 Task: Use the formula "LOG" in spreadsheet "Project portfolio".
Action: Mouse moved to (144, 81)
Screenshot: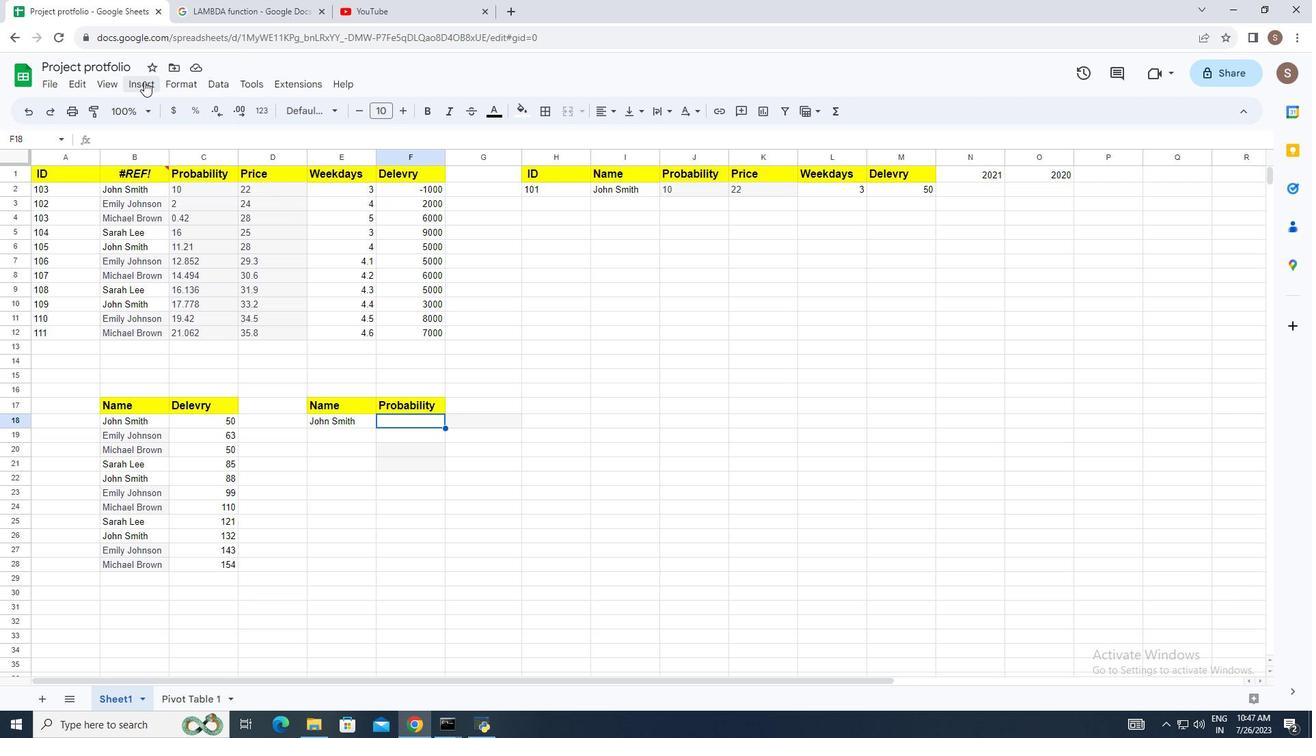 
Action: Mouse pressed left at (144, 81)
Screenshot: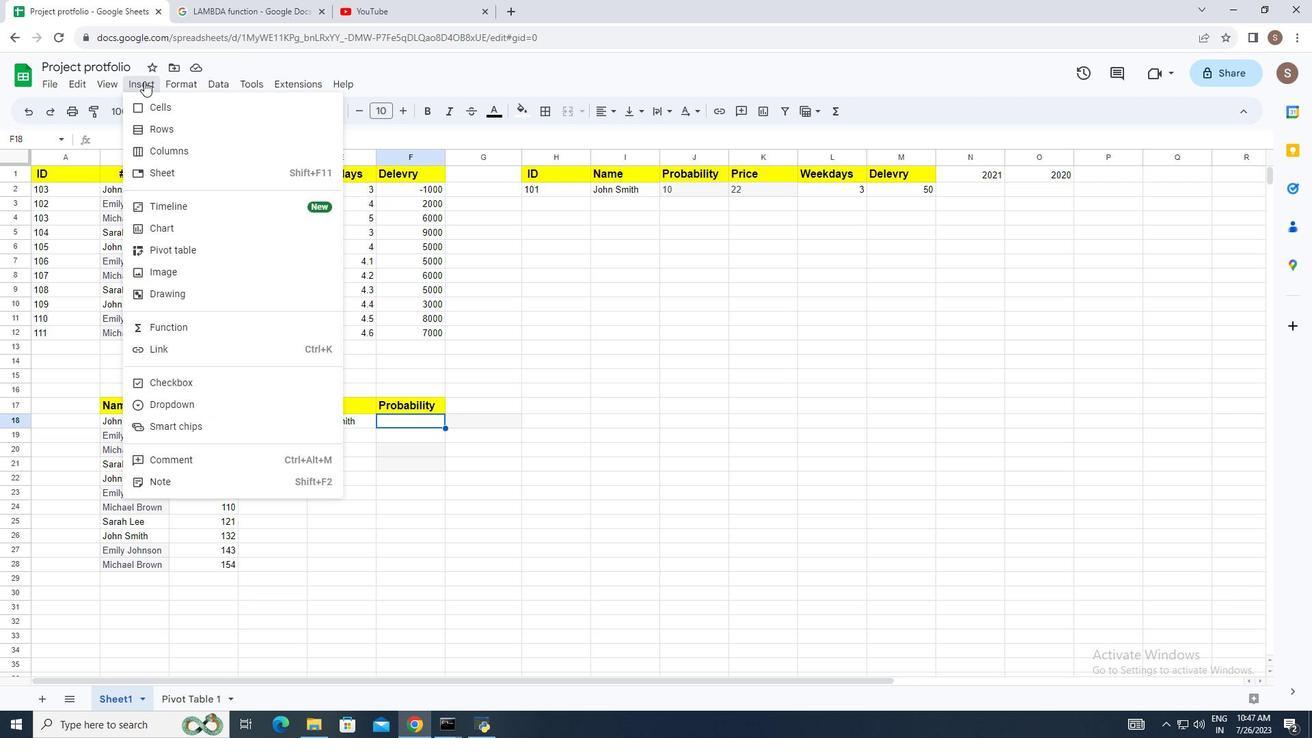 
Action: Mouse moved to (250, 323)
Screenshot: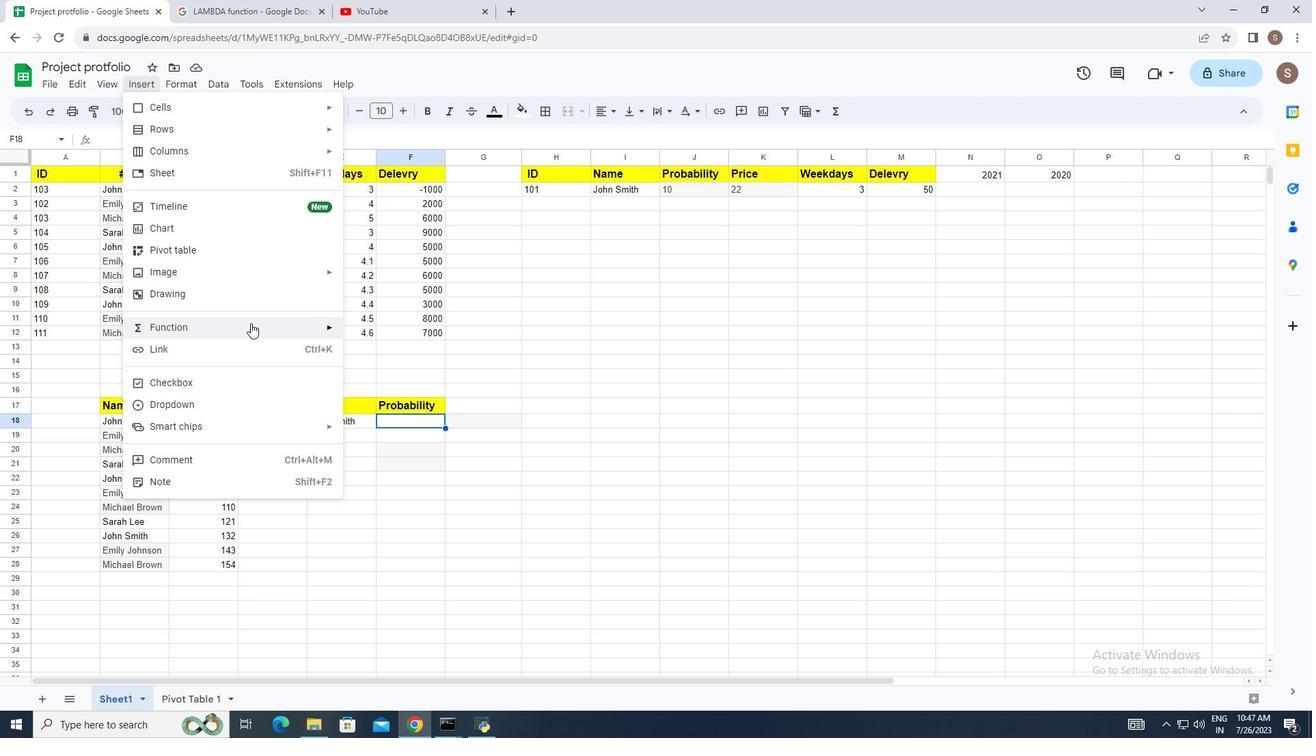 
Action: Mouse pressed left at (250, 323)
Screenshot: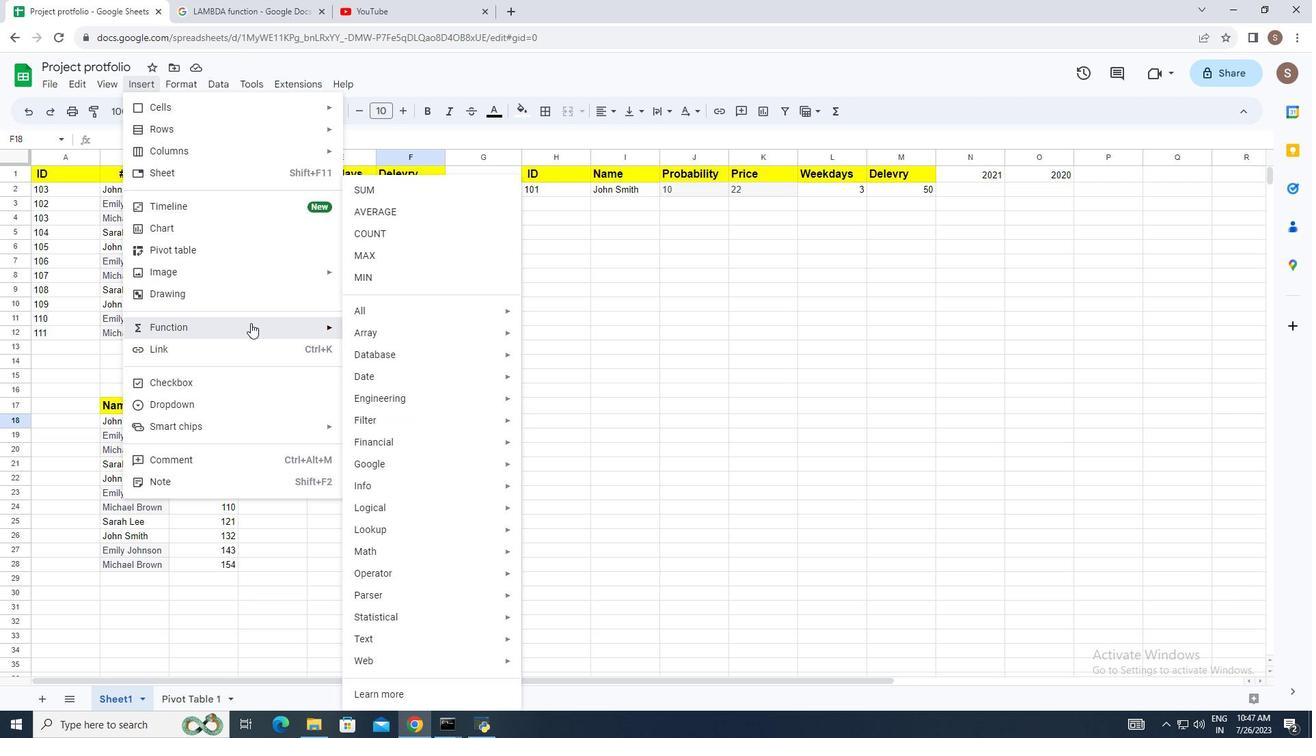 
Action: Mouse moved to (376, 306)
Screenshot: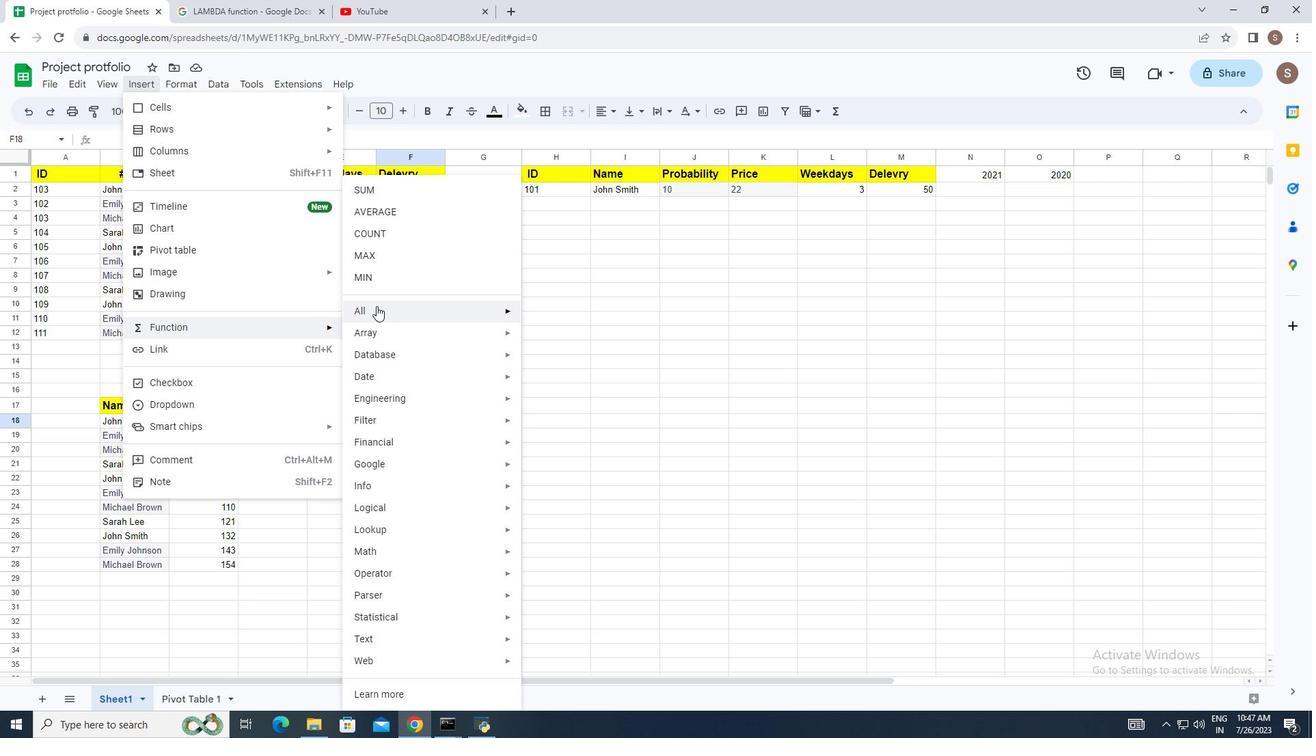 
Action: Mouse pressed left at (376, 306)
Screenshot: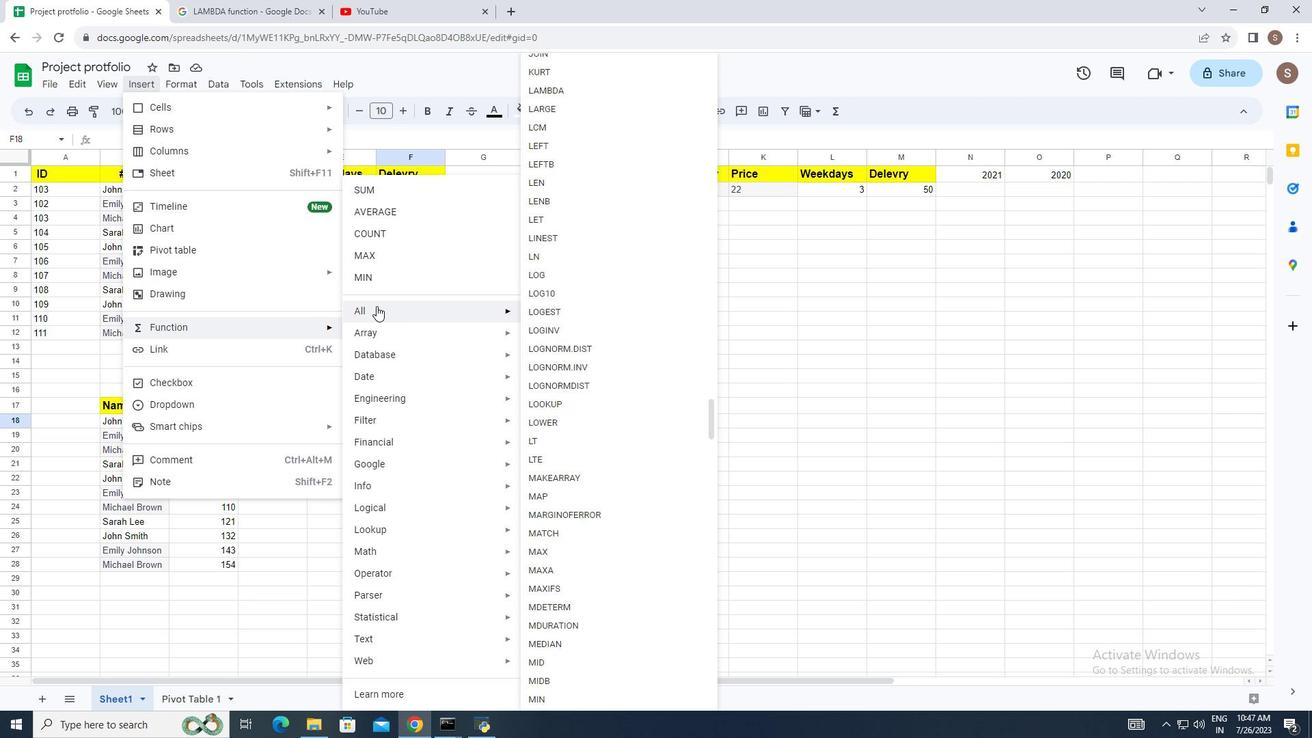 
Action: Mouse moved to (570, 278)
Screenshot: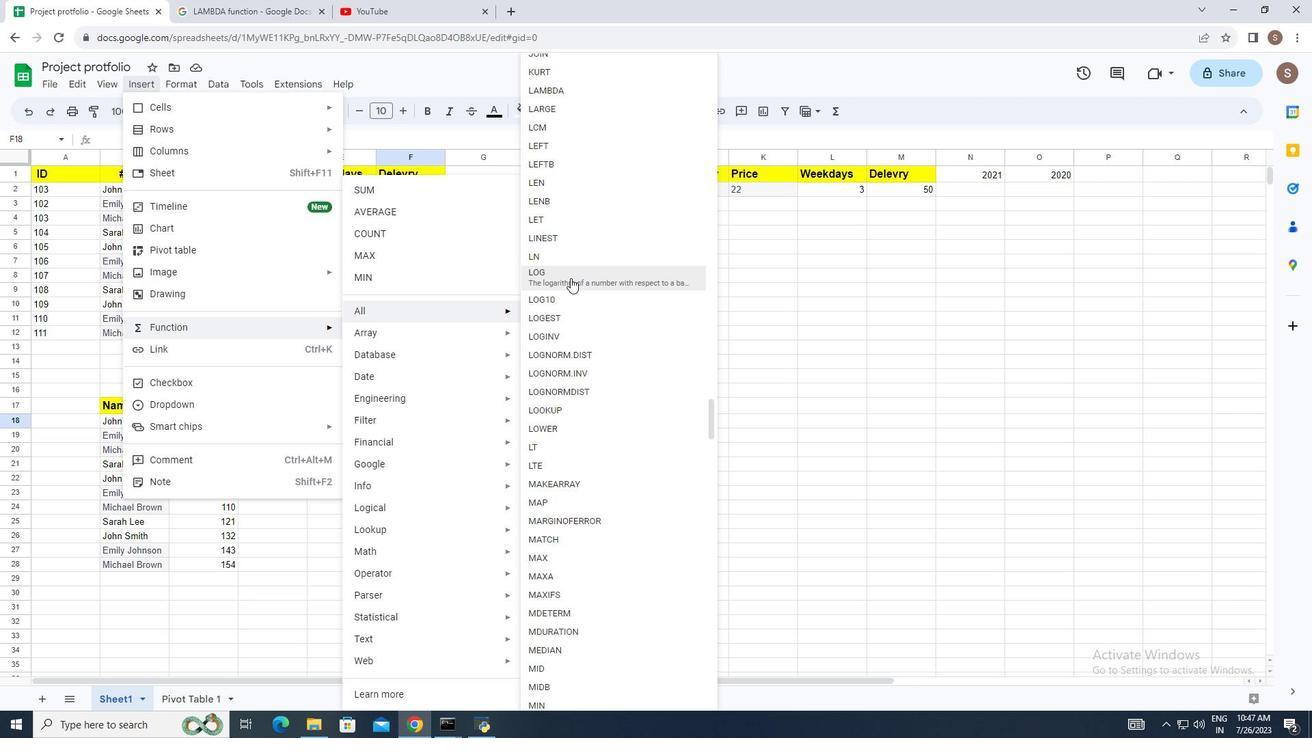 
Action: Mouse pressed left at (570, 278)
Screenshot: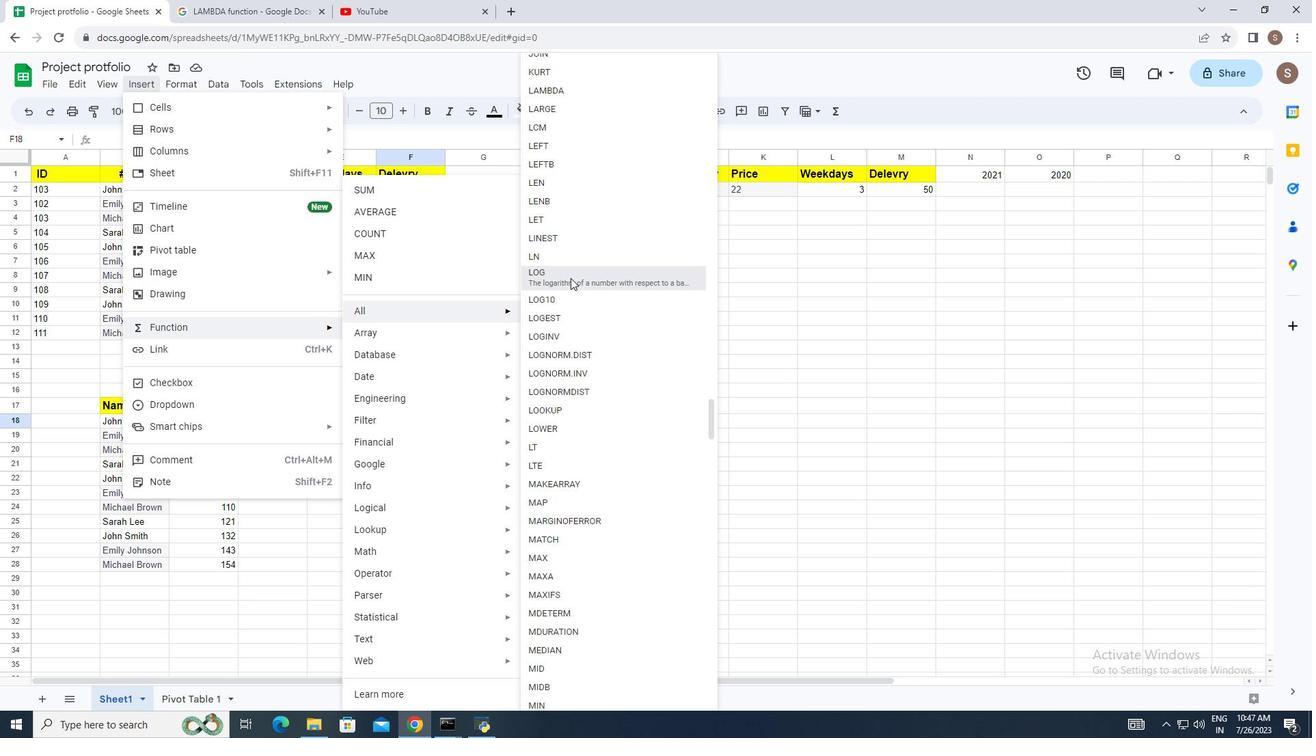 
Action: Mouse moved to (487, 421)
Screenshot: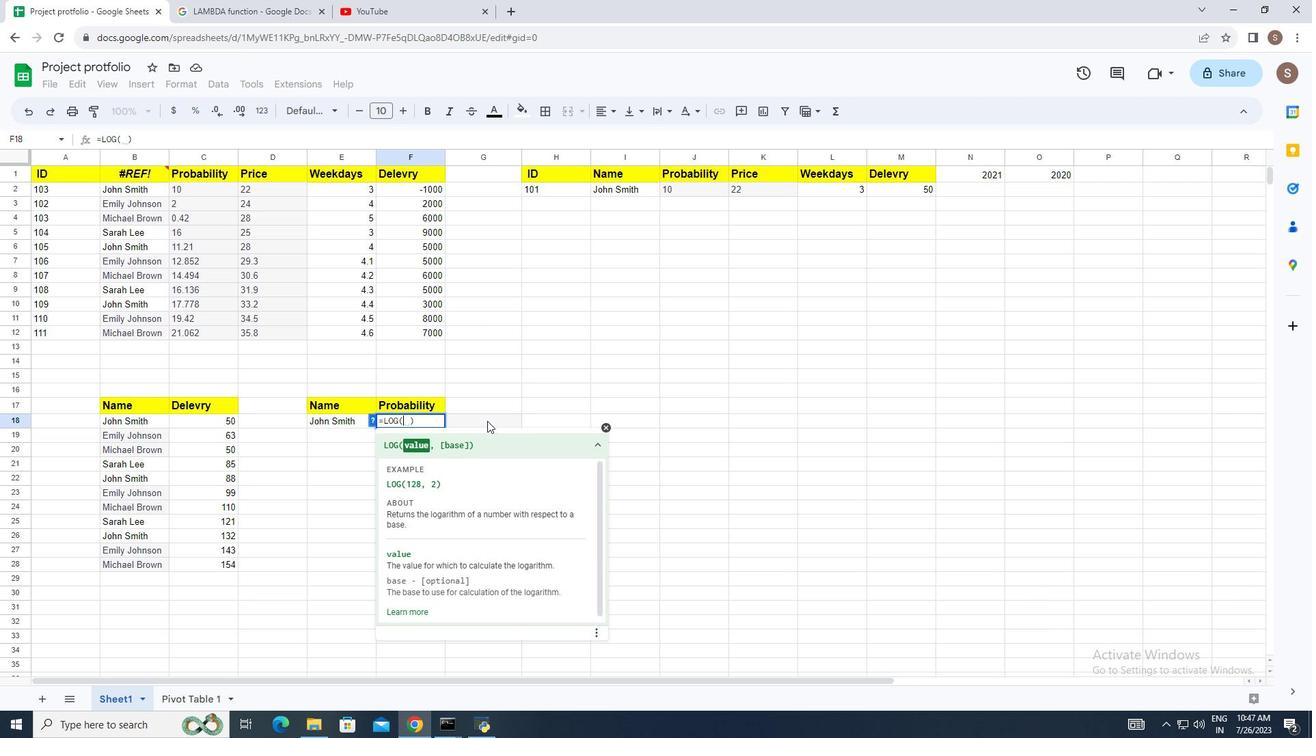 
Action: Key pressed 128,<Key.space>2<Key.enter>
Screenshot: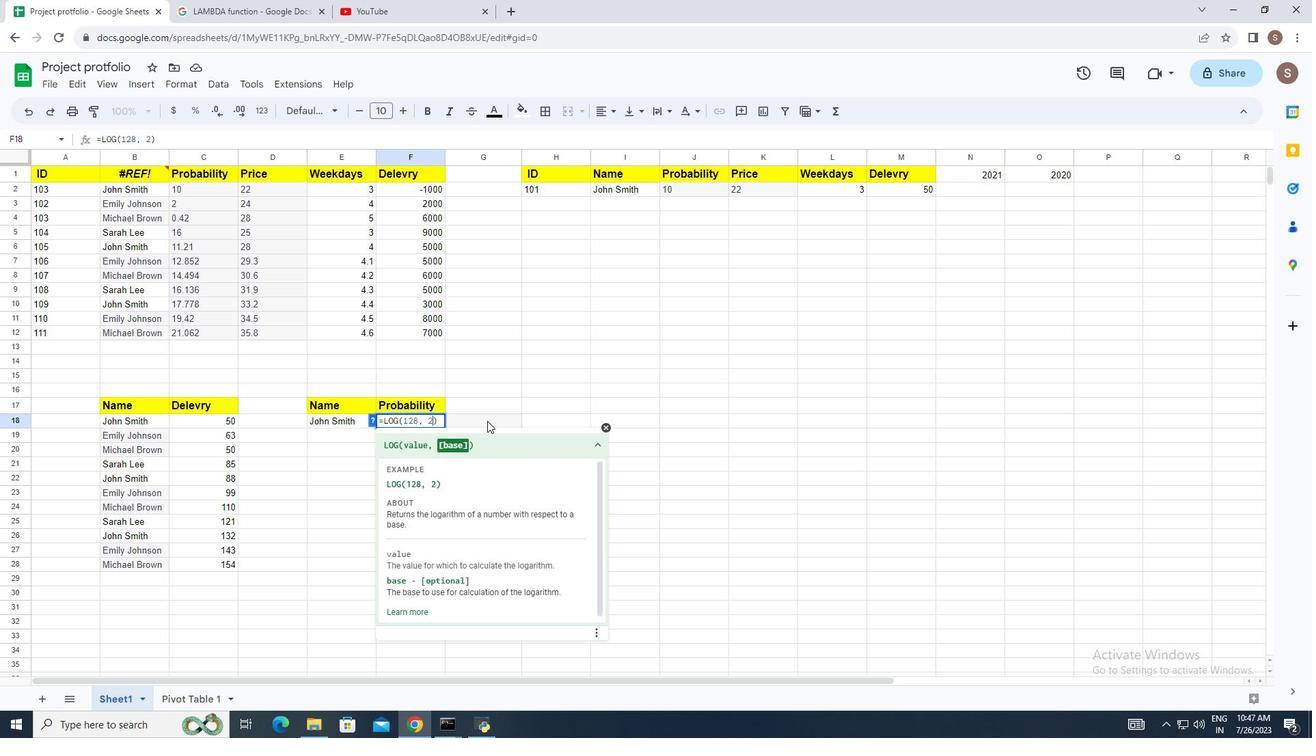 
